 Task: Create New Customer with Customer Name: Office Depot OfficeMax, Billing Address Line1: 3632 Walton Street, Billing Address Line2:  Salt Lake City, Billing Address Line3:  Utah 84104
Action: Mouse moved to (172, 30)
Screenshot: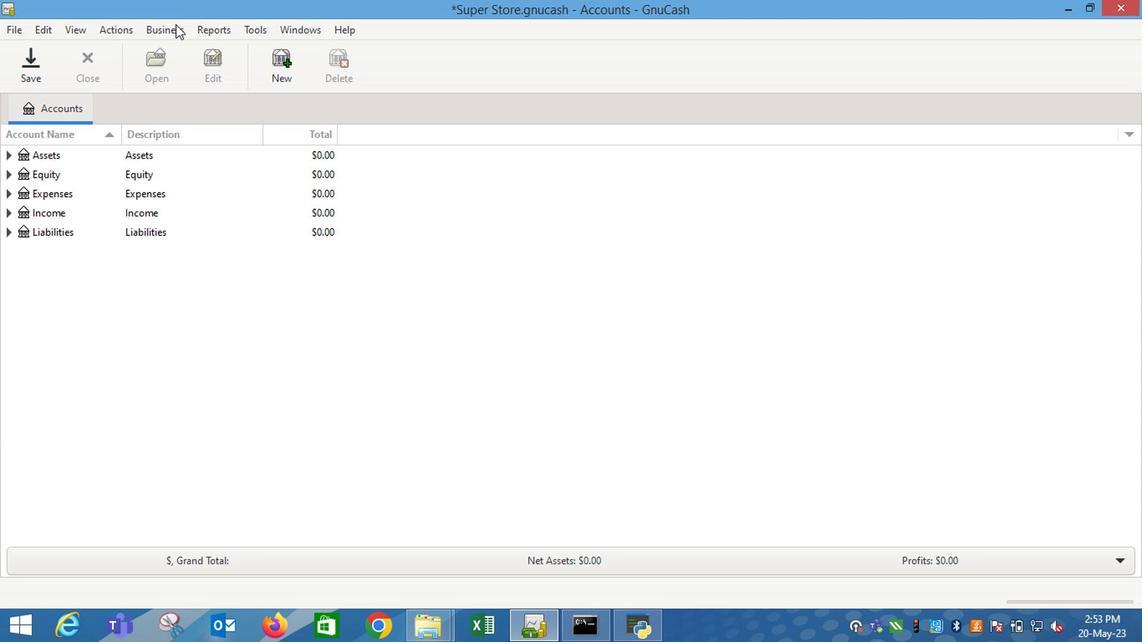 
Action: Mouse pressed left at (172, 30)
Screenshot: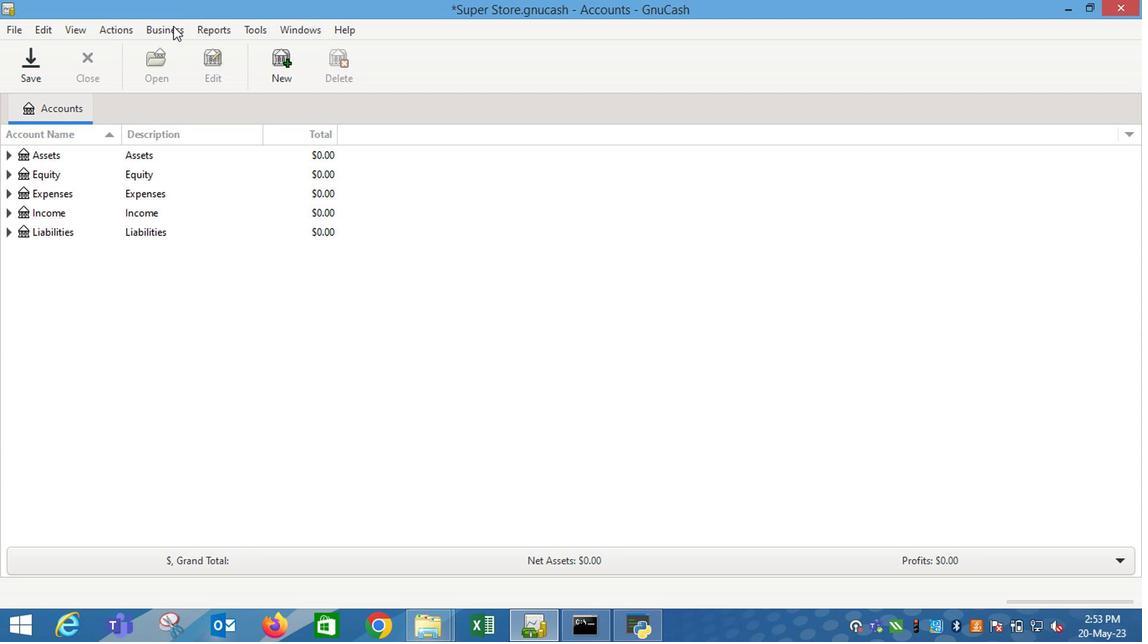 
Action: Mouse moved to (361, 78)
Screenshot: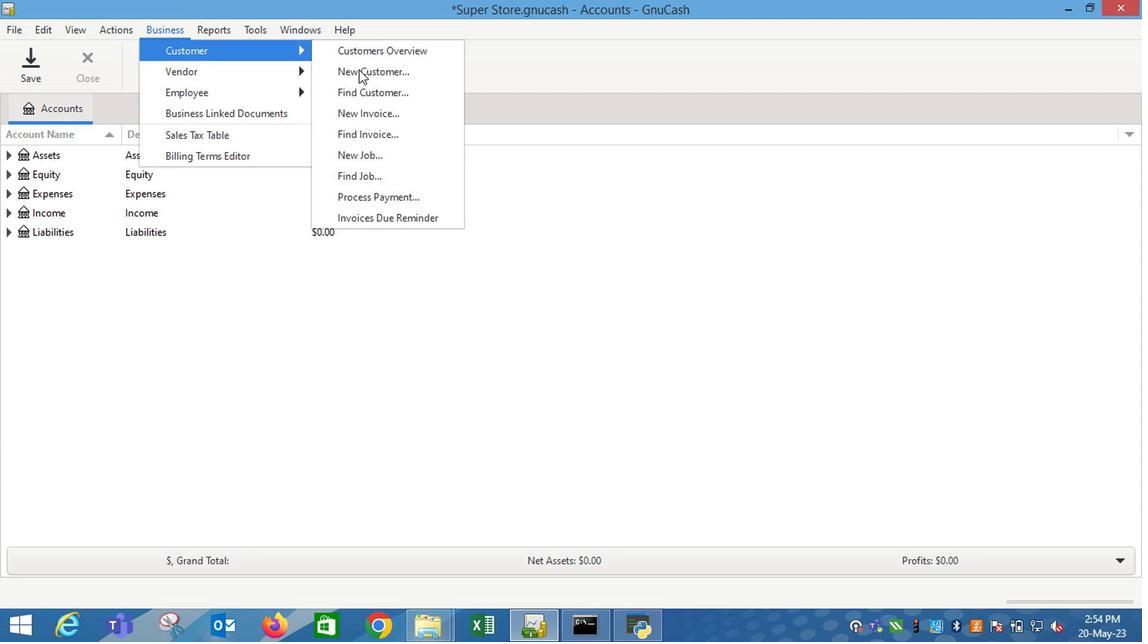
Action: Mouse pressed left at (361, 78)
Screenshot: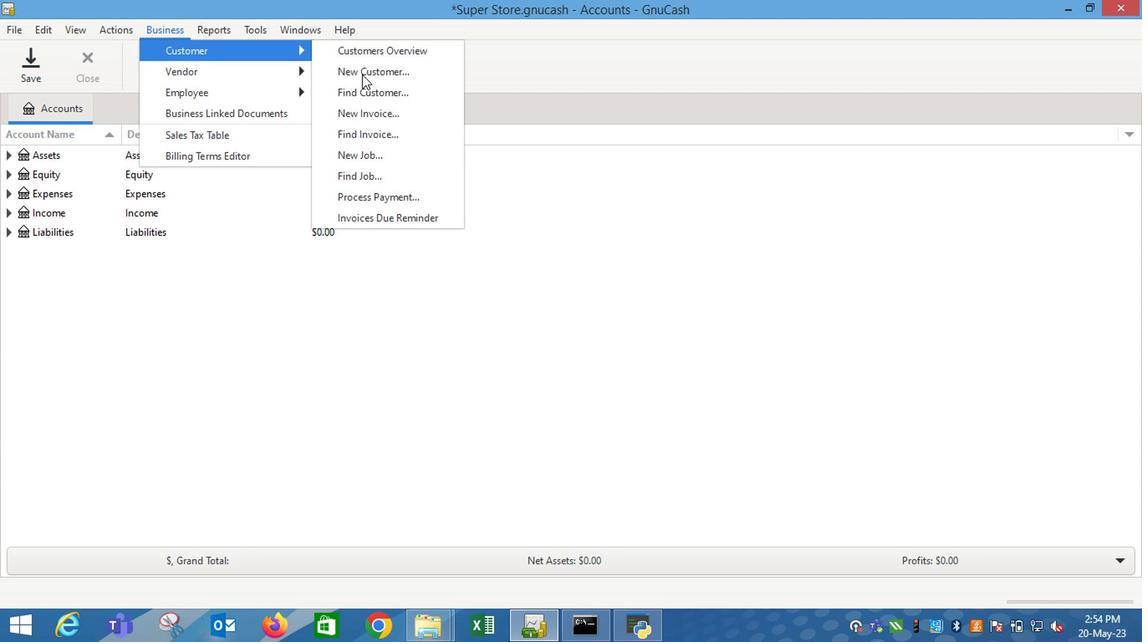 
Action: Key pressed <Key.shift_r>Office<Key.space><Key.shift_r>Depot<Key.space><Key.shift_r>Office<Key.shift_r>Max<Key.tab><Key.tab><Key.tab><Key.shift_r><Key.shift_r><Key.shift_r><Key.shift_r><Key.shift_r><Key.shift_r>3632<Key.space><Key.shift_r>Walton<Key.space><Key.shift_r>Stret<Key.backspace>et<Key.tab><Key.shift_r>Salt<Key.space><Key.shift_r>Lake<Key.space><Key.shift_r>City<Key.tab><Key.shift_r>Utah<Key.space>84104
Screenshot: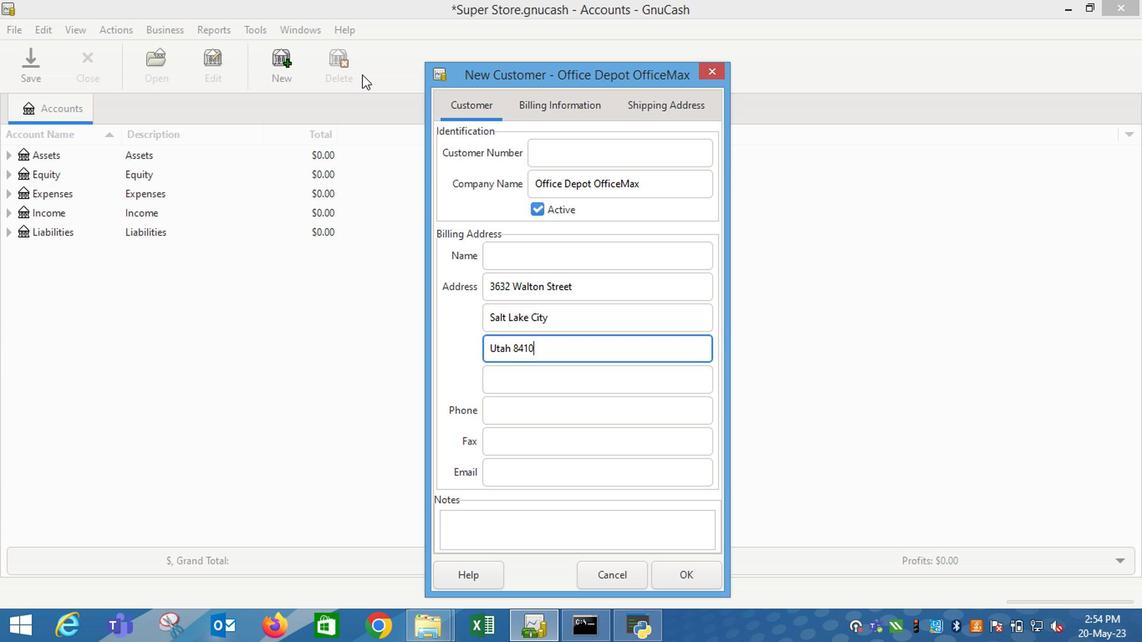
Action: Mouse moved to (695, 579)
Screenshot: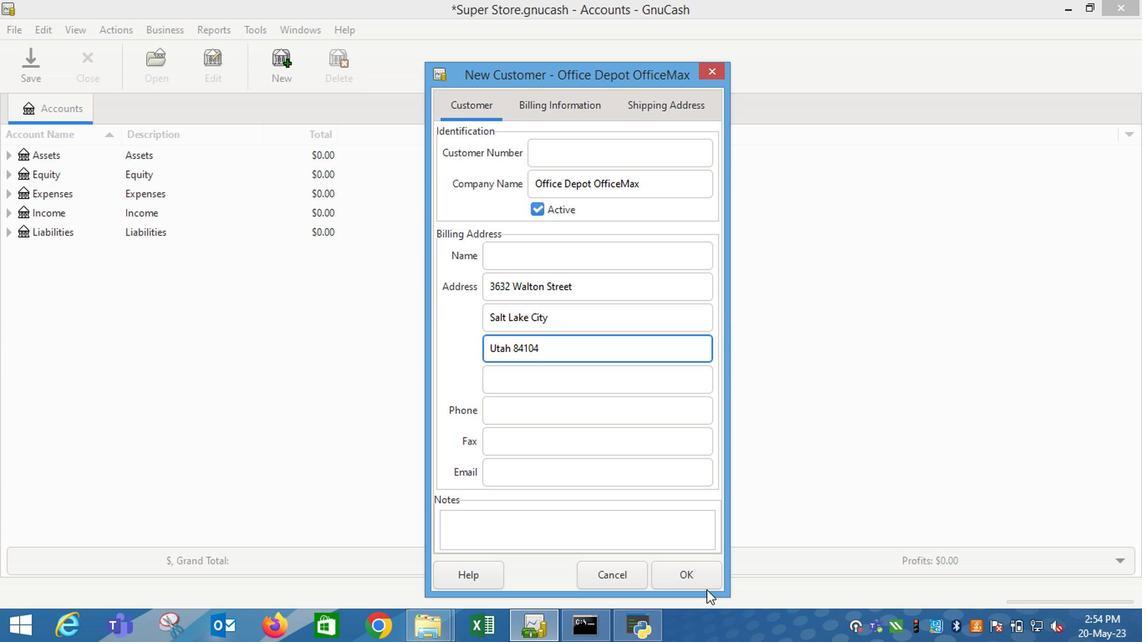 
Action: Mouse pressed left at (695, 579)
Screenshot: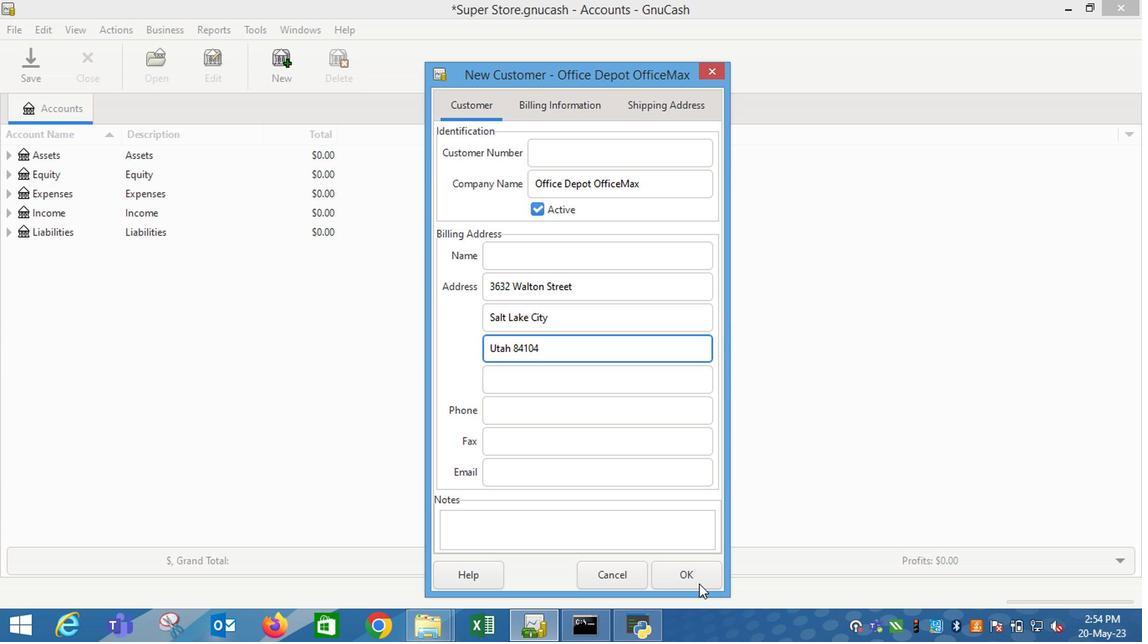 
